 Task: Create a task  Implement a new cloud-based business intelligence system for a company , assign it to team member softage.2@softage.net in the project AutoDesk and update the status of the task to  Off Track , set the priority of the task to Medium
Action: Mouse moved to (955, 492)
Screenshot: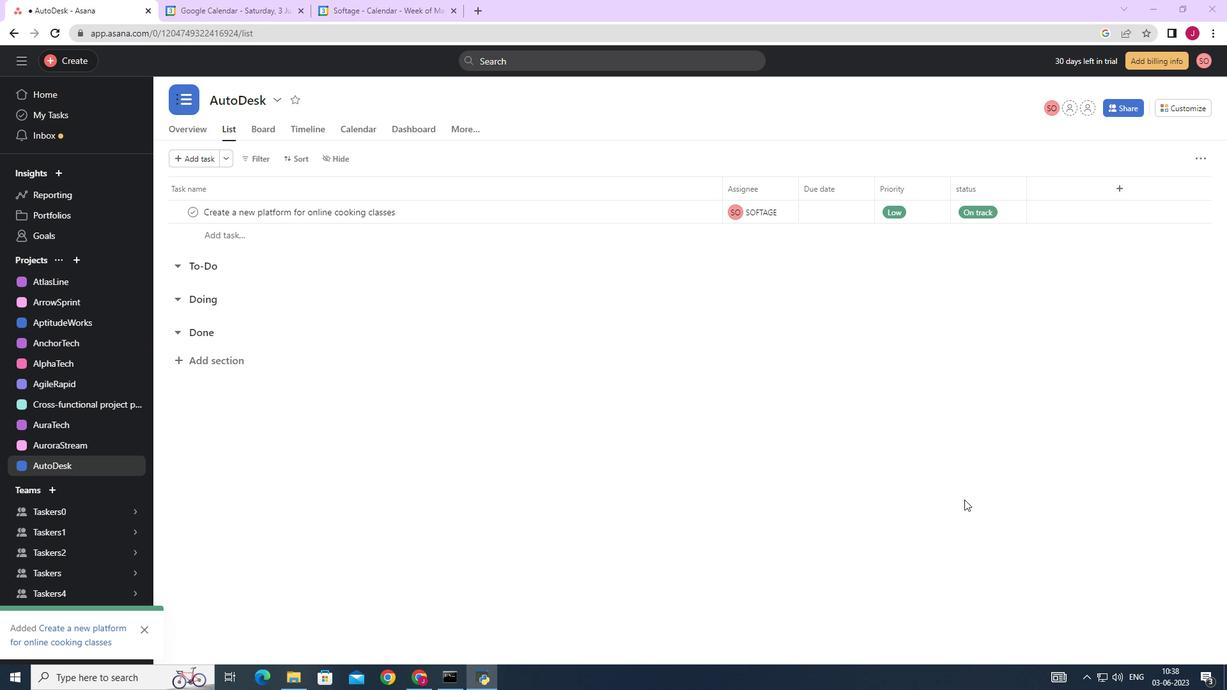 
Action: Mouse scrolled (955, 493) with delta (0, 0)
Screenshot: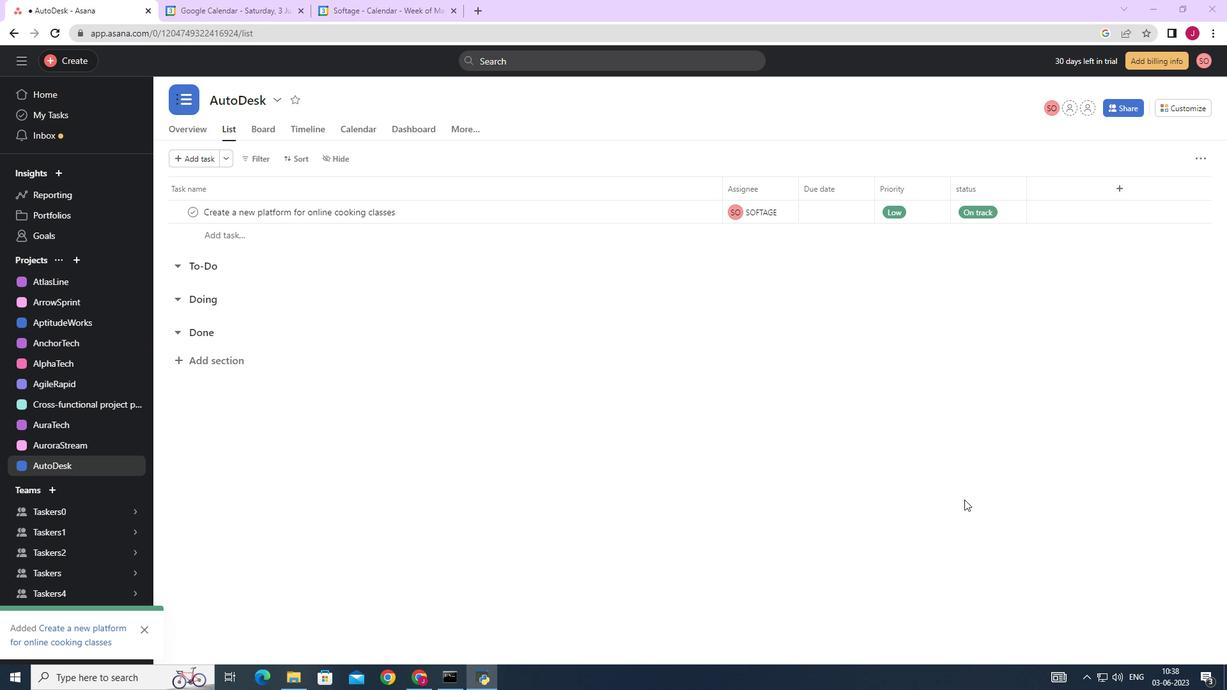 
Action: Mouse moved to (79, 61)
Screenshot: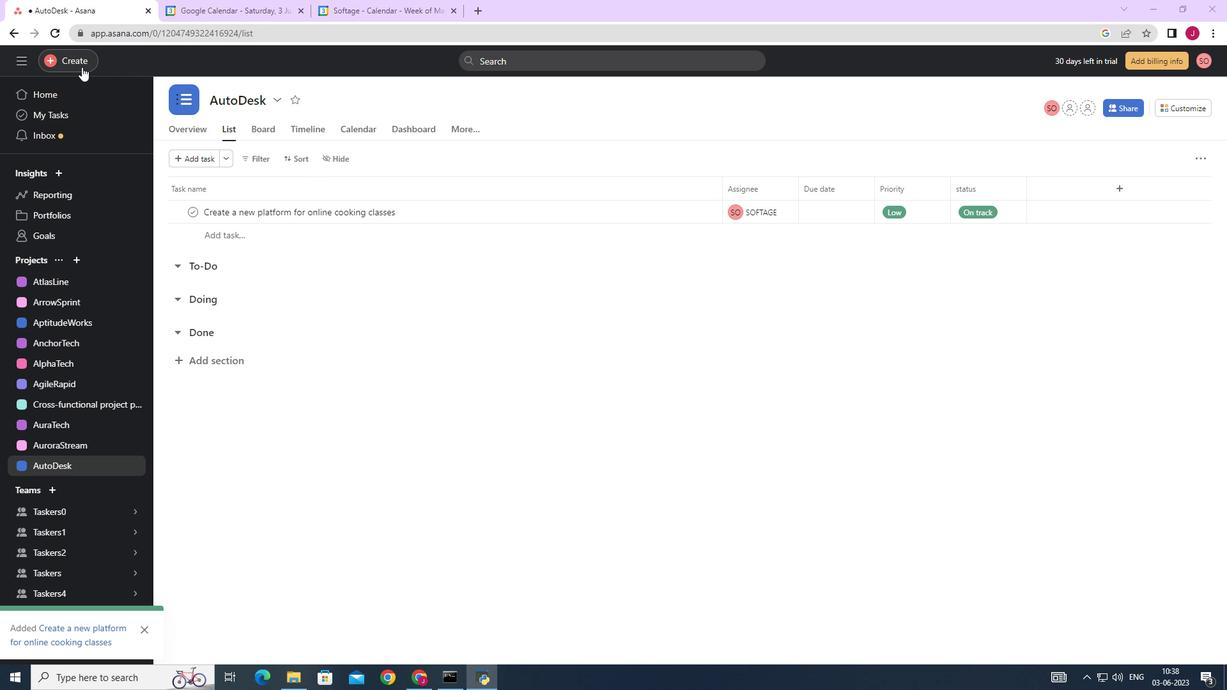 
Action: Mouse pressed left at (79, 61)
Screenshot: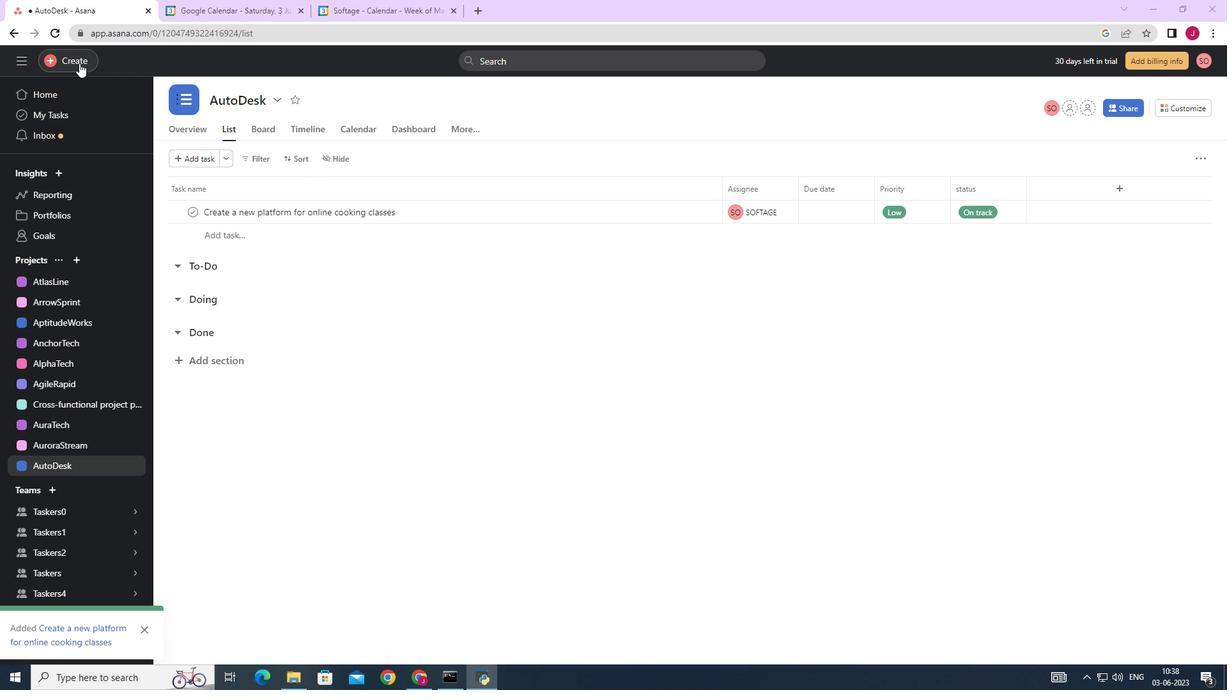 
Action: Mouse moved to (142, 63)
Screenshot: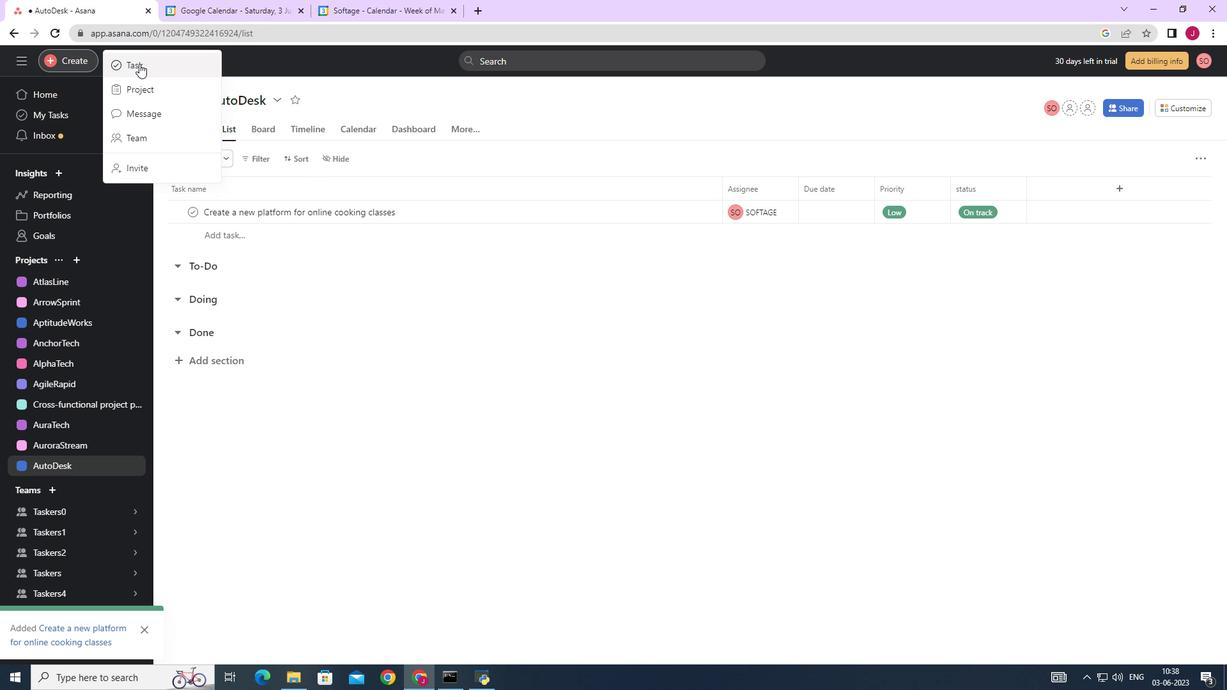 
Action: Mouse pressed left at (142, 63)
Screenshot: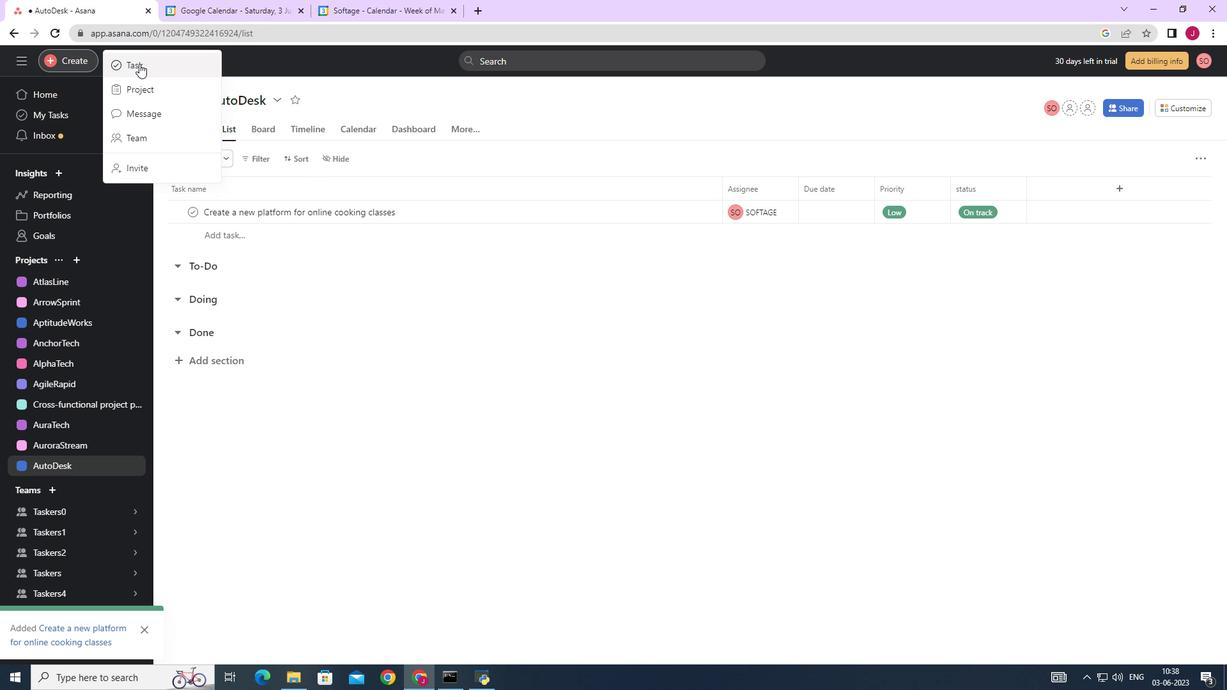
Action: Mouse moved to (975, 419)
Screenshot: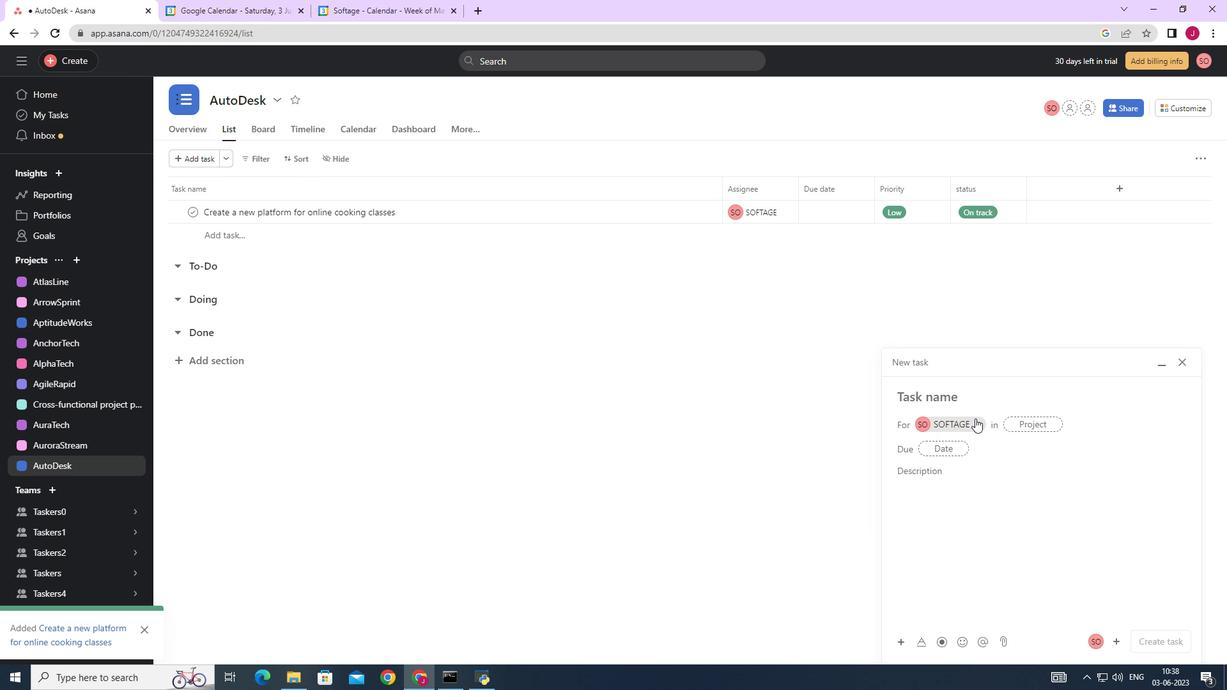 
Action: Mouse pressed left at (975, 419)
Screenshot: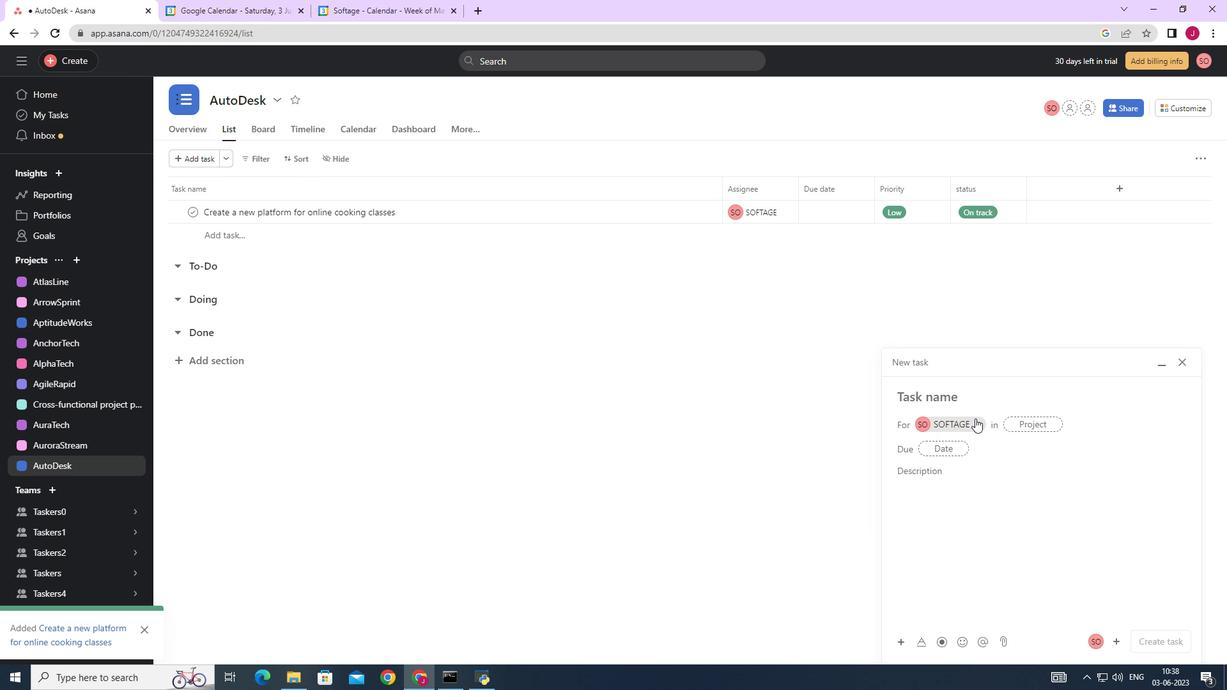
Action: Mouse moved to (934, 402)
Screenshot: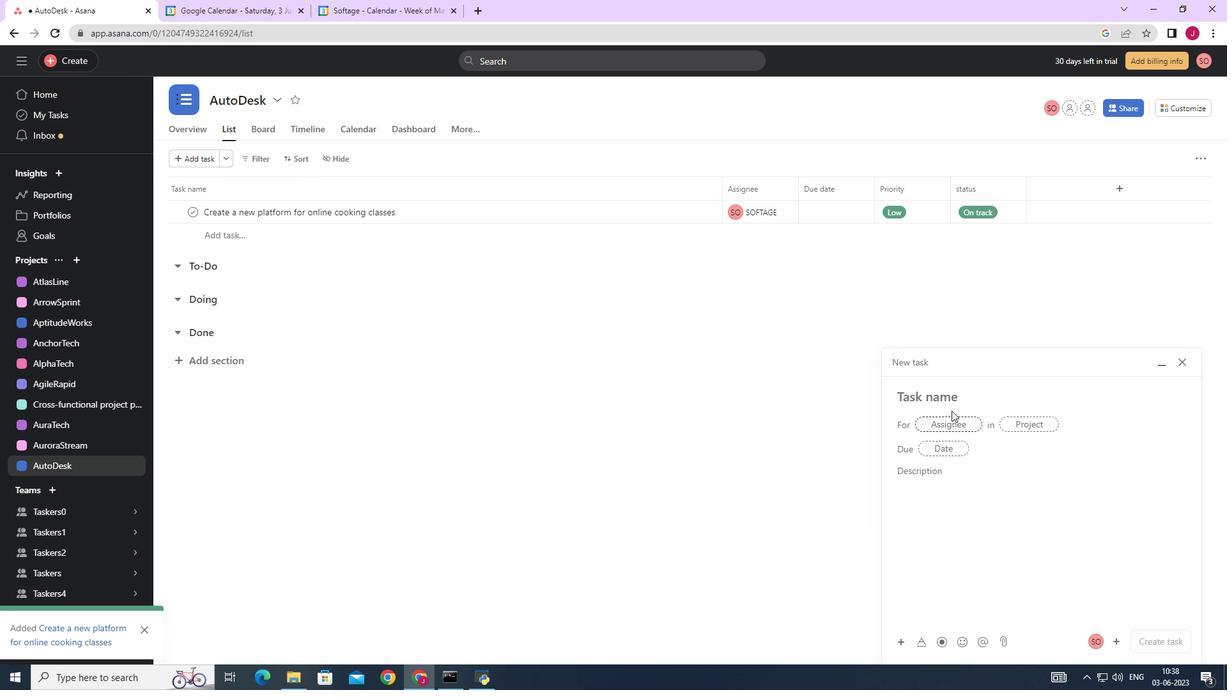 
Action: Mouse pressed left at (934, 402)
Screenshot: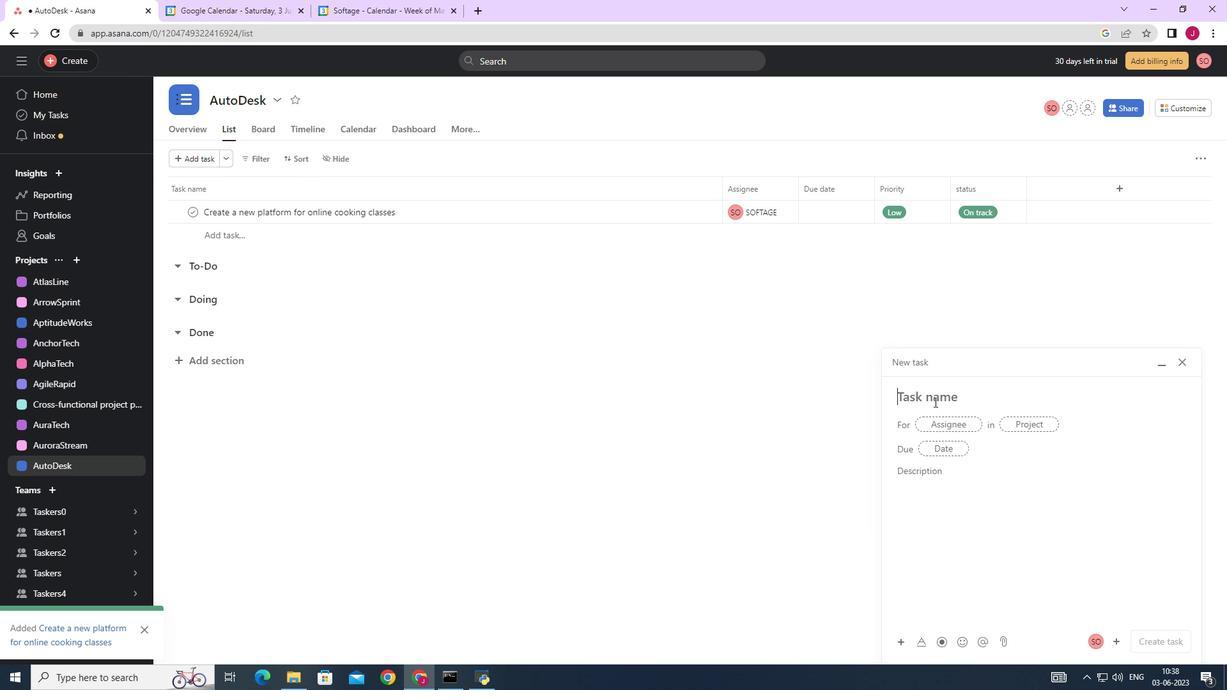 
Action: Key pressed <Key.caps_lock>I<Key.caps_lock>mplement<Key.space>a<Key.space>neq<Key.backspace>w<Key.space>cloud-based<Key.space>business<Key.space>o<Key.backspace>intelligence<Key.space>system<Key.space>for<Key.space>a<Key.space>company<Key.space>
Screenshot: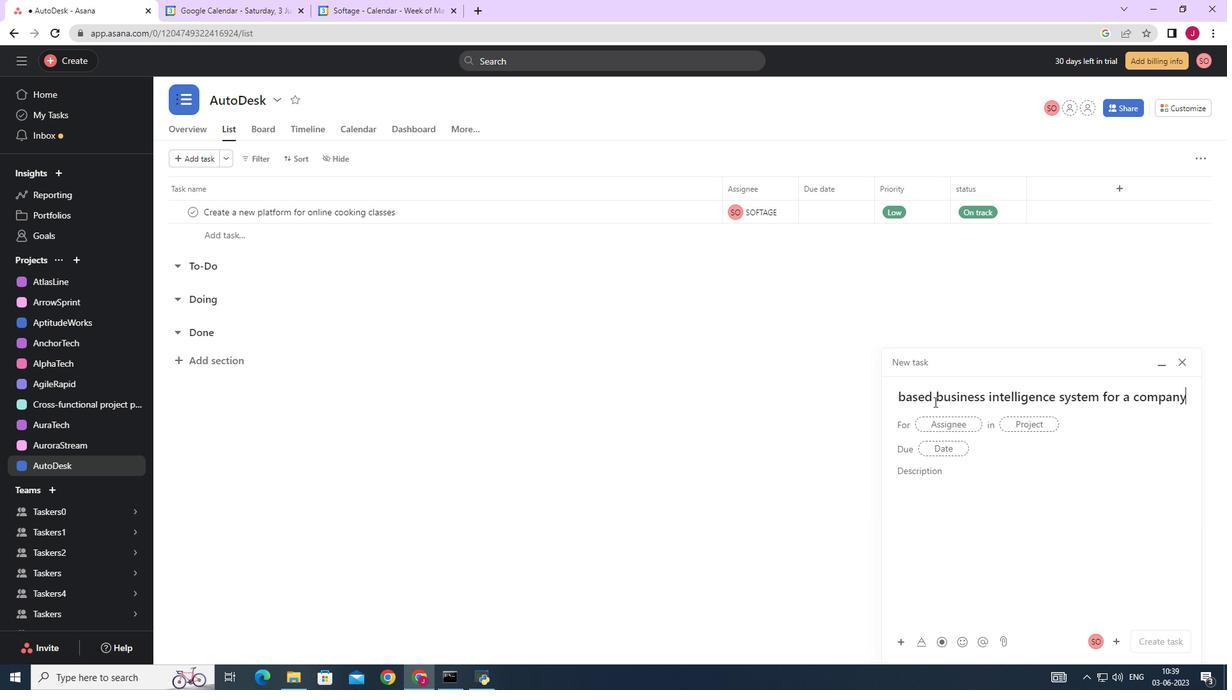 
Action: Mouse moved to (957, 420)
Screenshot: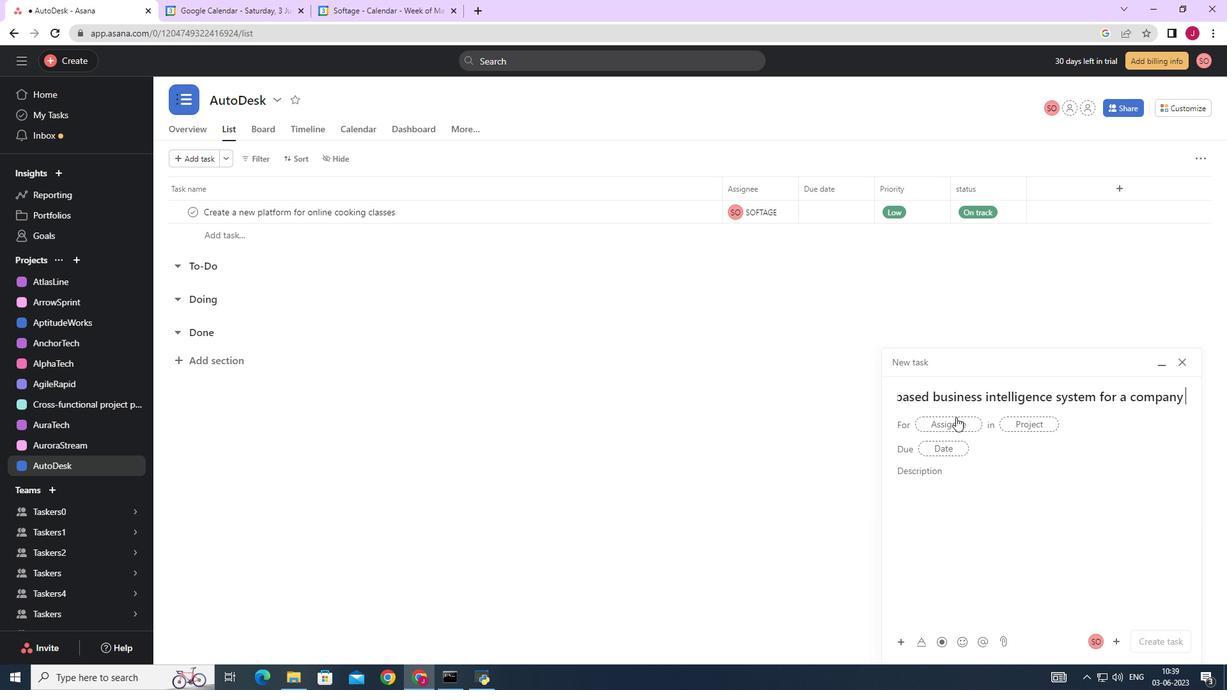 
Action: Mouse pressed left at (957, 420)
Screenshot: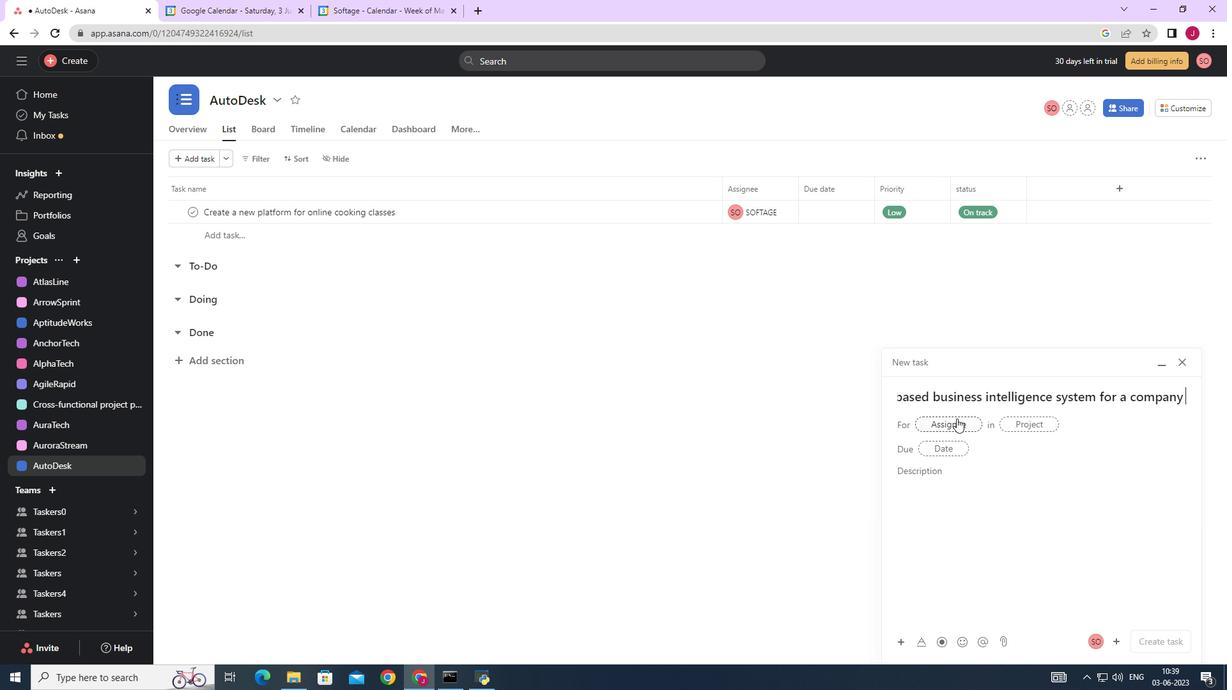 
Action: Mouse moved to (958, 421)
Screenshot: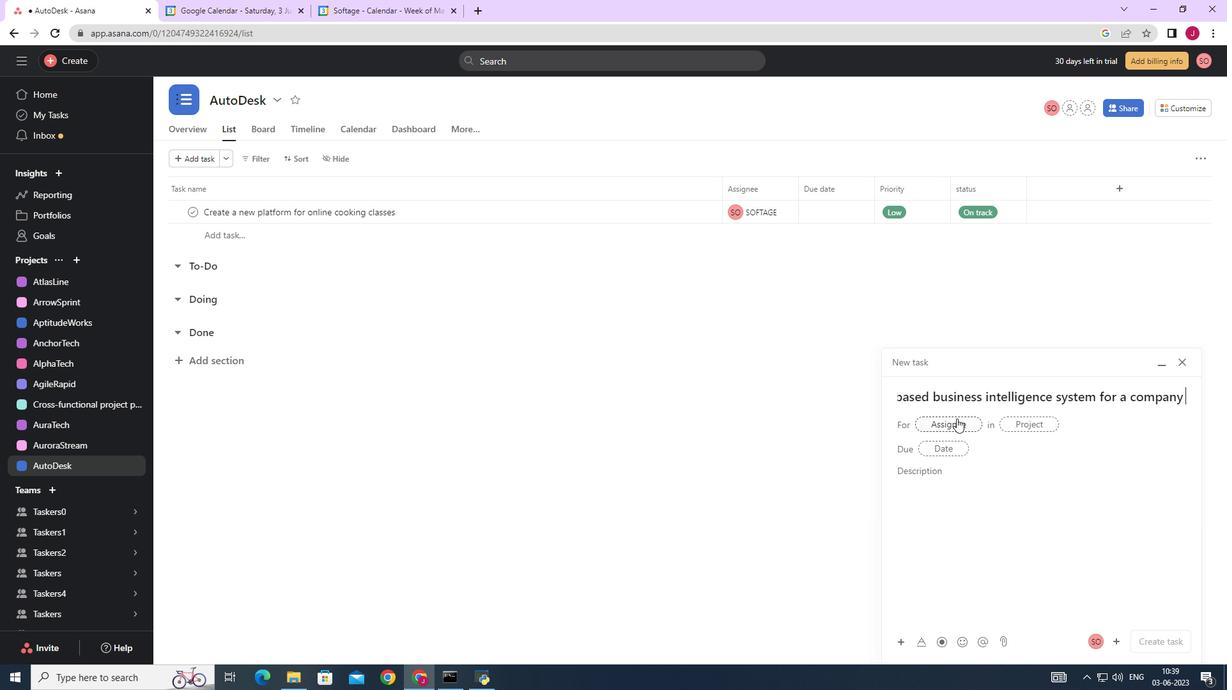 
Action: Key pressed siftage.2
Screenshot: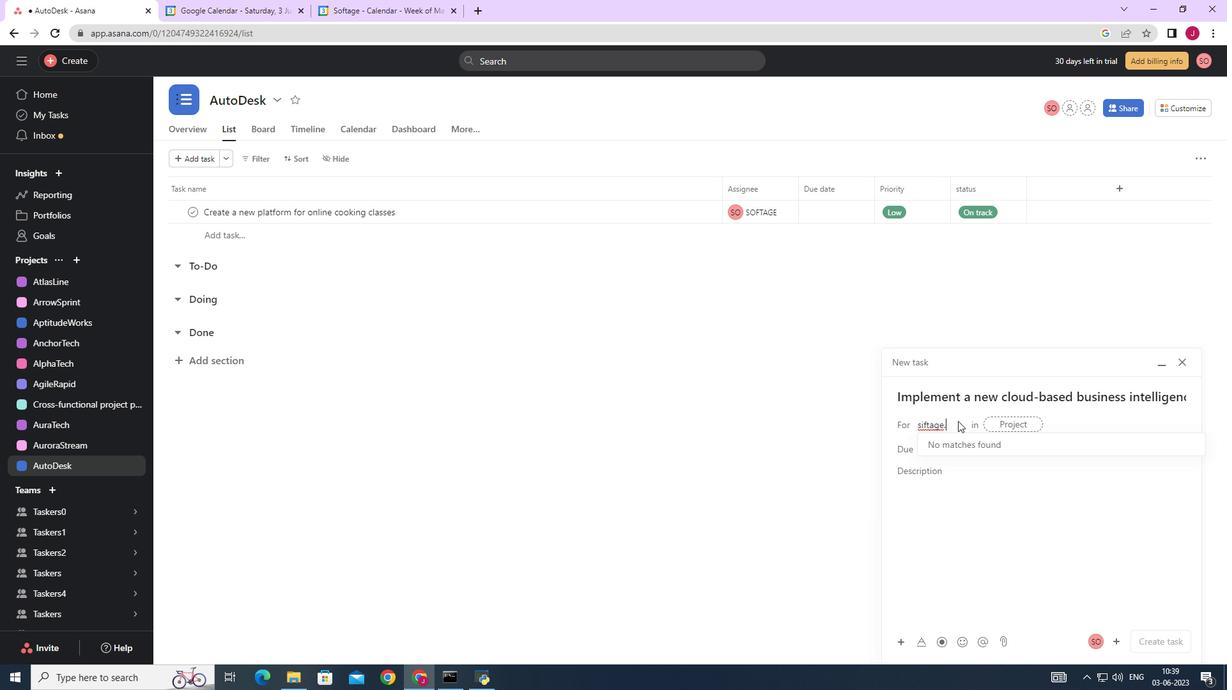 
Action: Mouse moved to (947, 419)
Screenshot: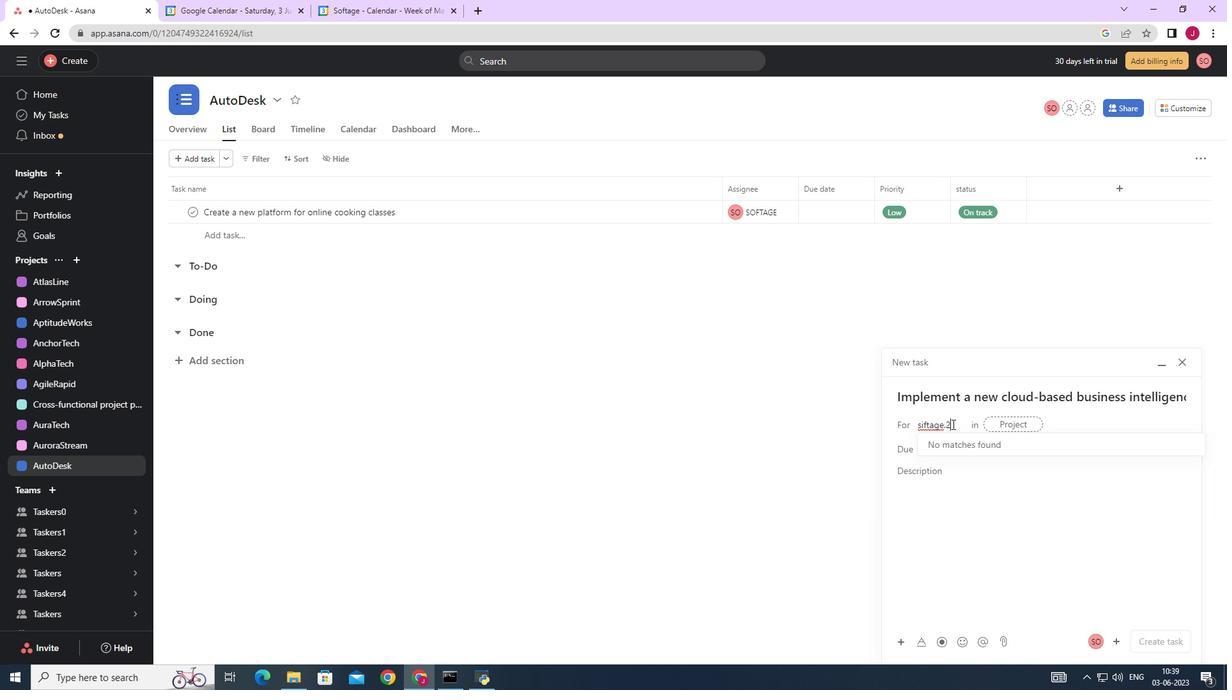
Action: Key pressed <Key.backspace><Key.backspace><Key.backspace><Key.backspace><Key.backspace><Key.backspace><Key.backspace><Key.backspace>oftage.2
Screenshot: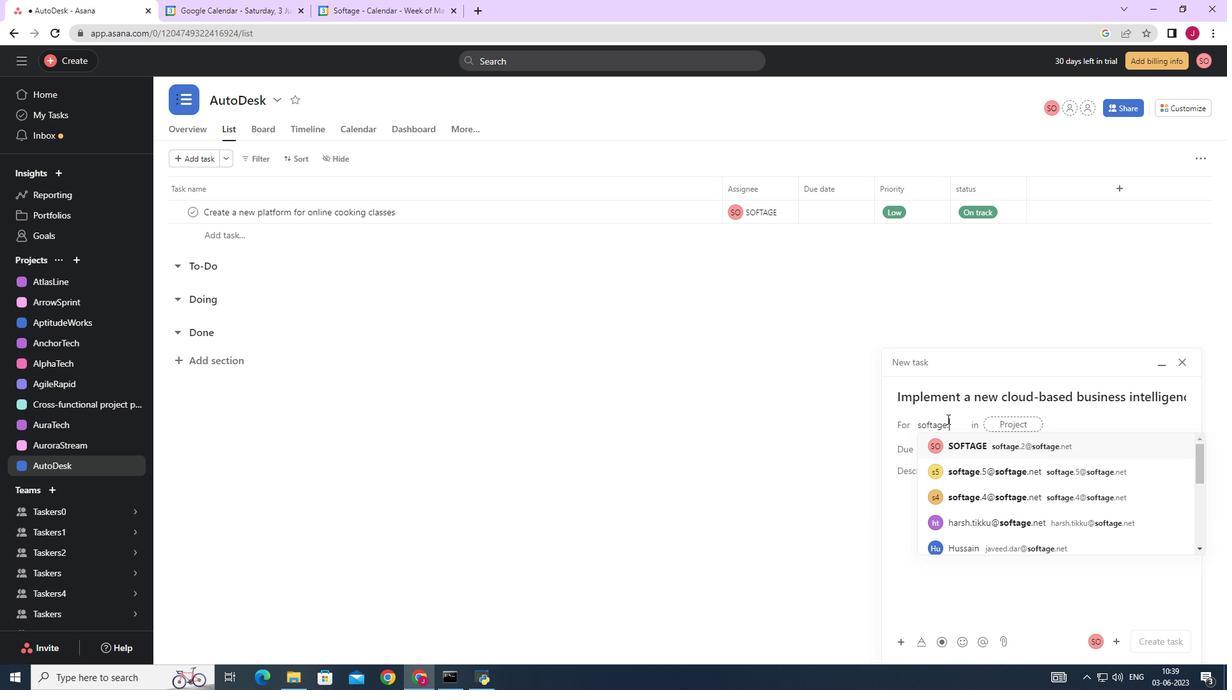
Action: Mouse moved to (1026, 450)
Screenshot: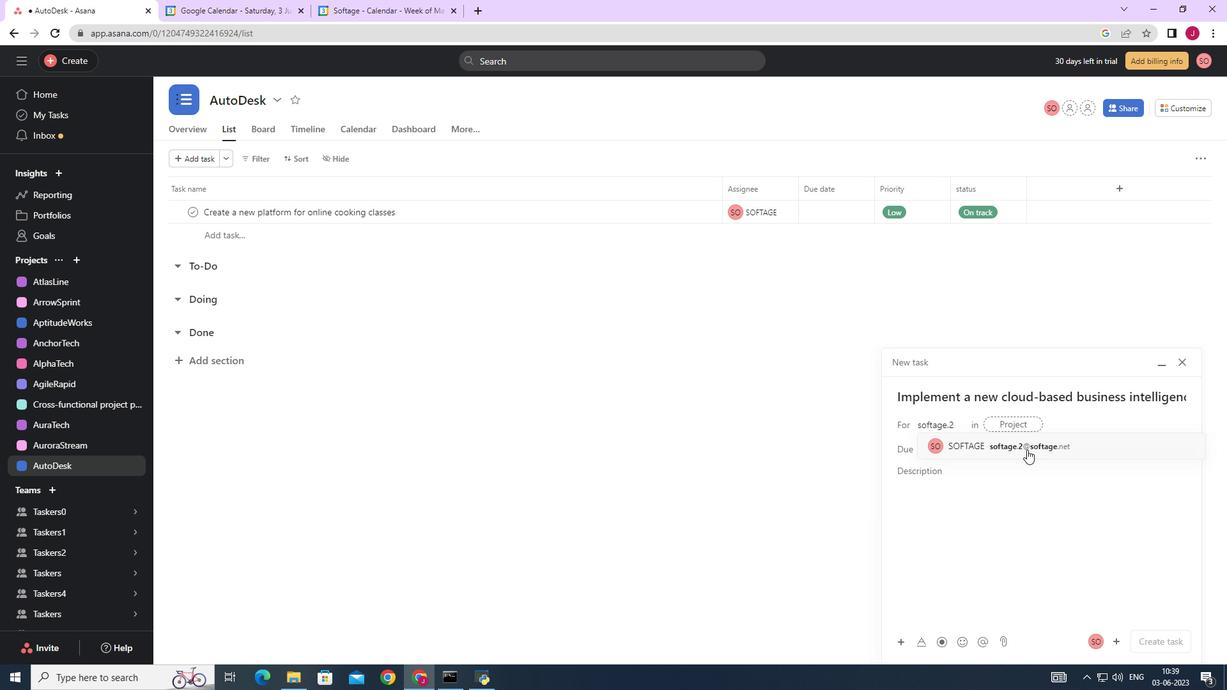
Action: Mouse pressed left at (1026, 450)
Screenshot: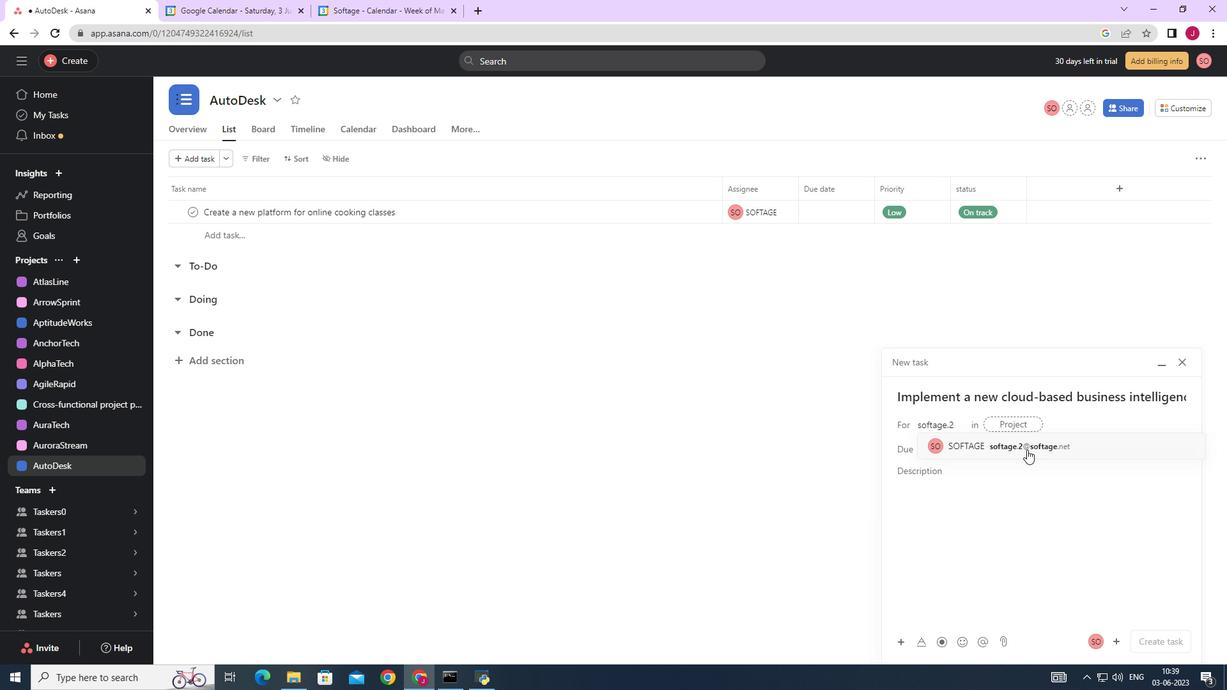 
Action: Mouse moved to (1110, 422)
Screenshot: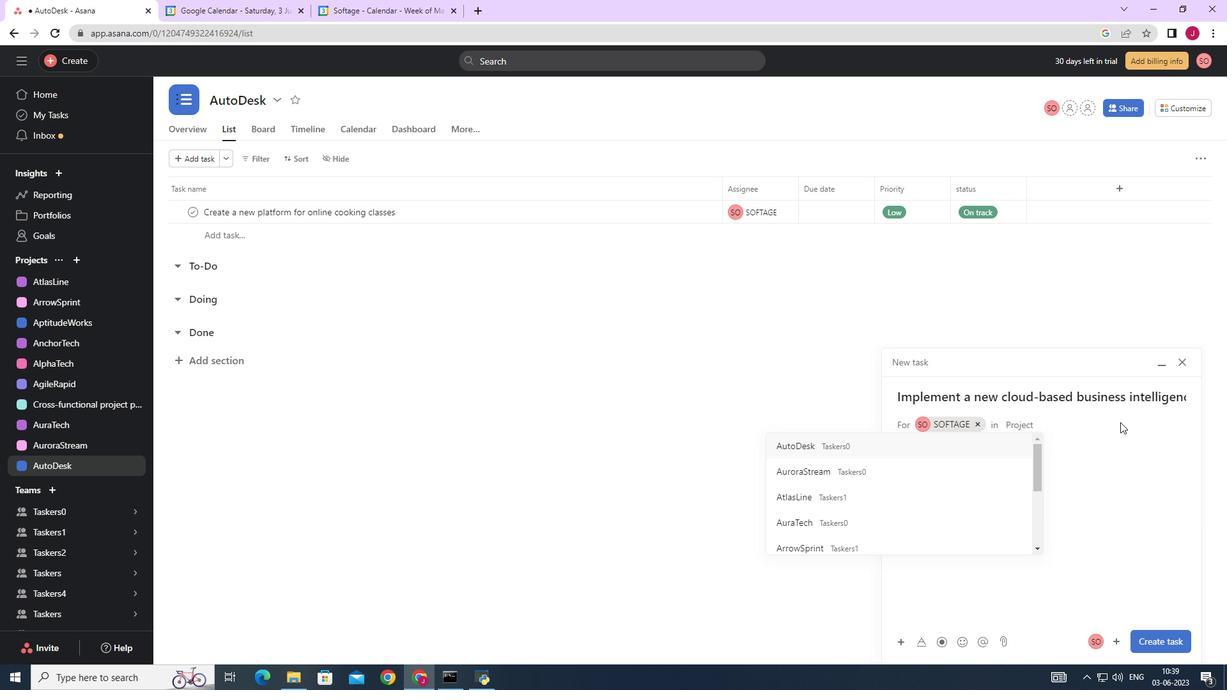 
Action: Mouse pressed left at (1110, 422)
Screenshot: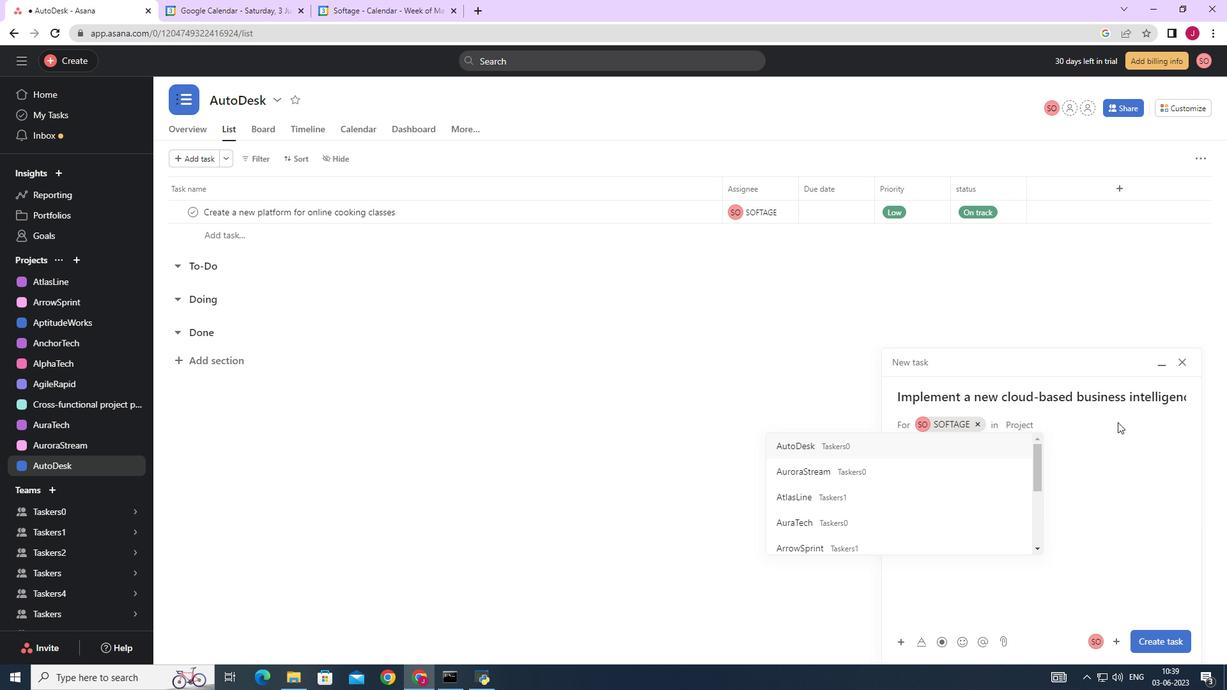 
Action: Mouse moved to (1039, 424)
Screenshot: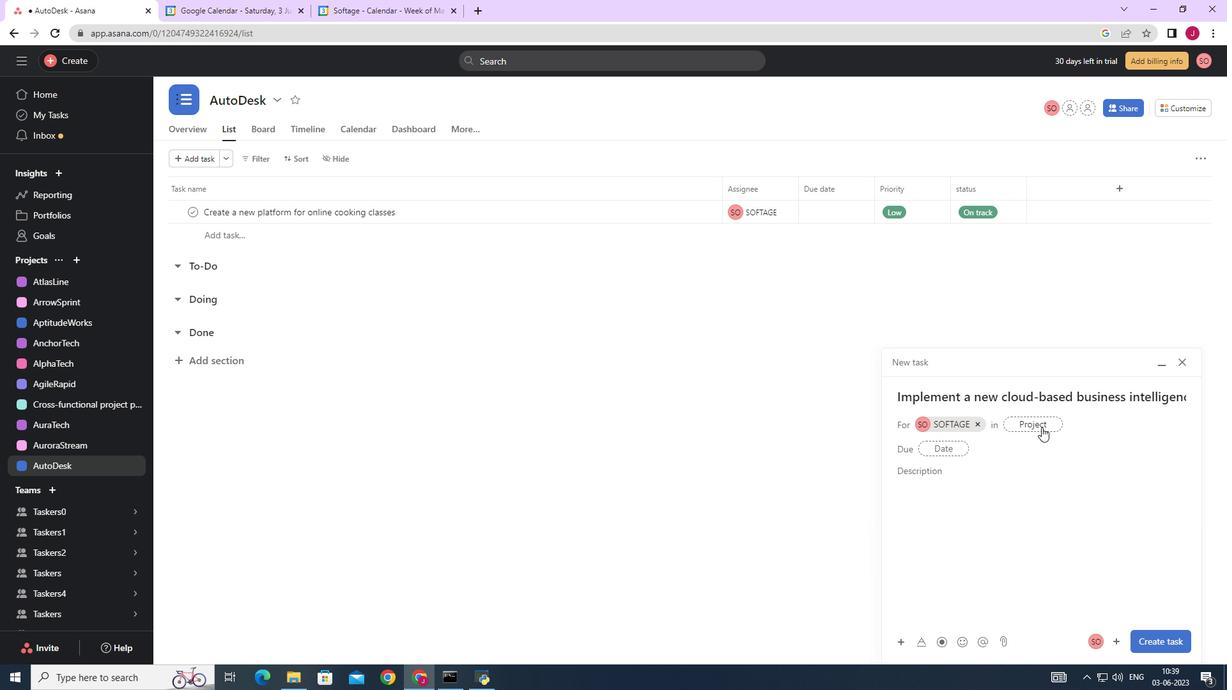 
Action: Mouse pressed left at (1039, 424)
Screenshot: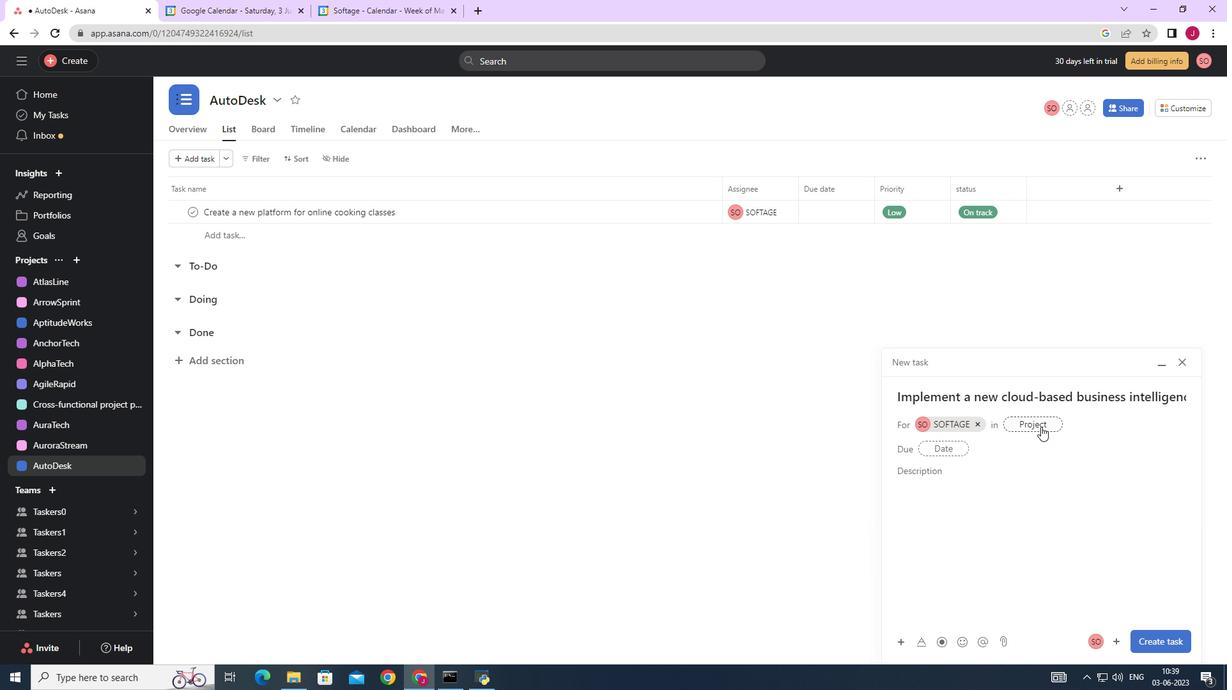 
Action: Mouse moved to (847, 446)
Screenshot: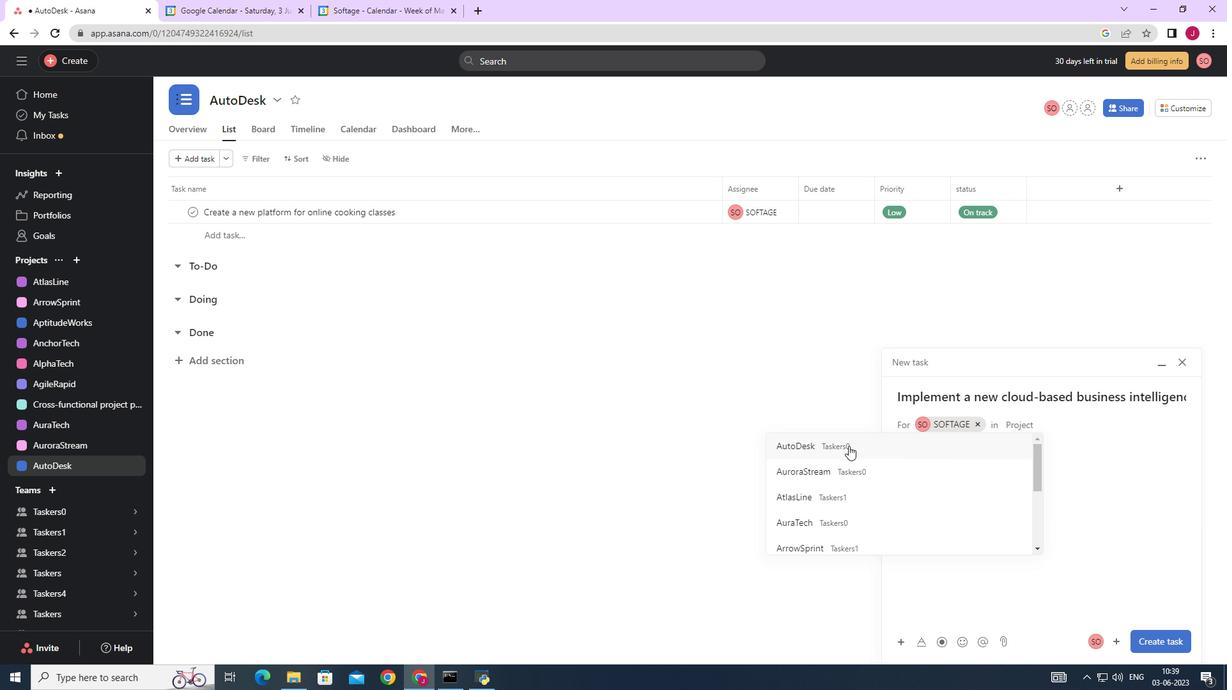 
Action: Mouse pressed left at (847, 446)
Screenshot: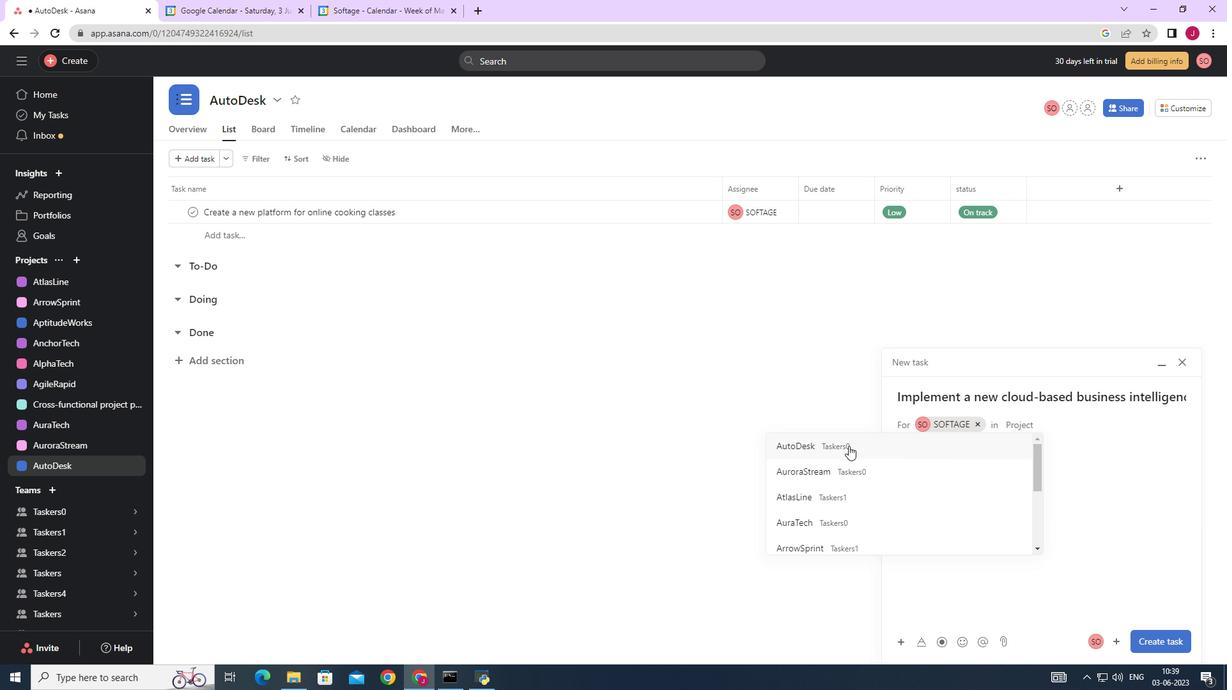 
Action: Mouse moved to (964, 475)
Screenshot: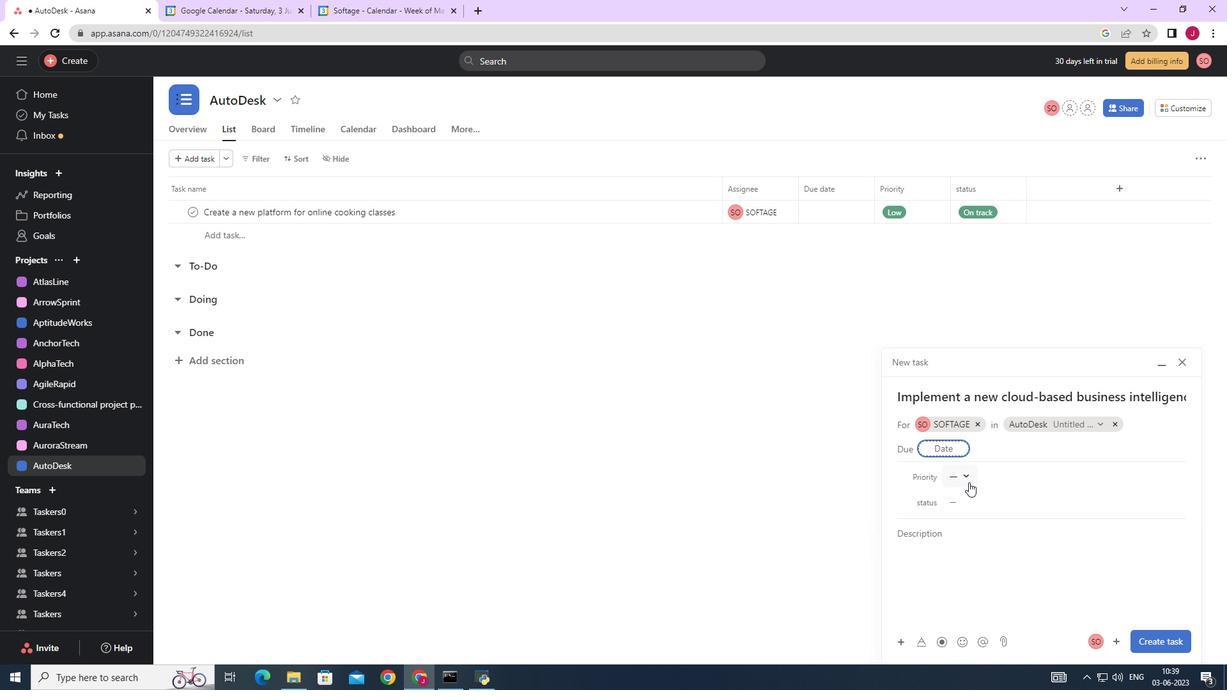 
Action: Mouse pressed left at (964, 475)
Screenshot: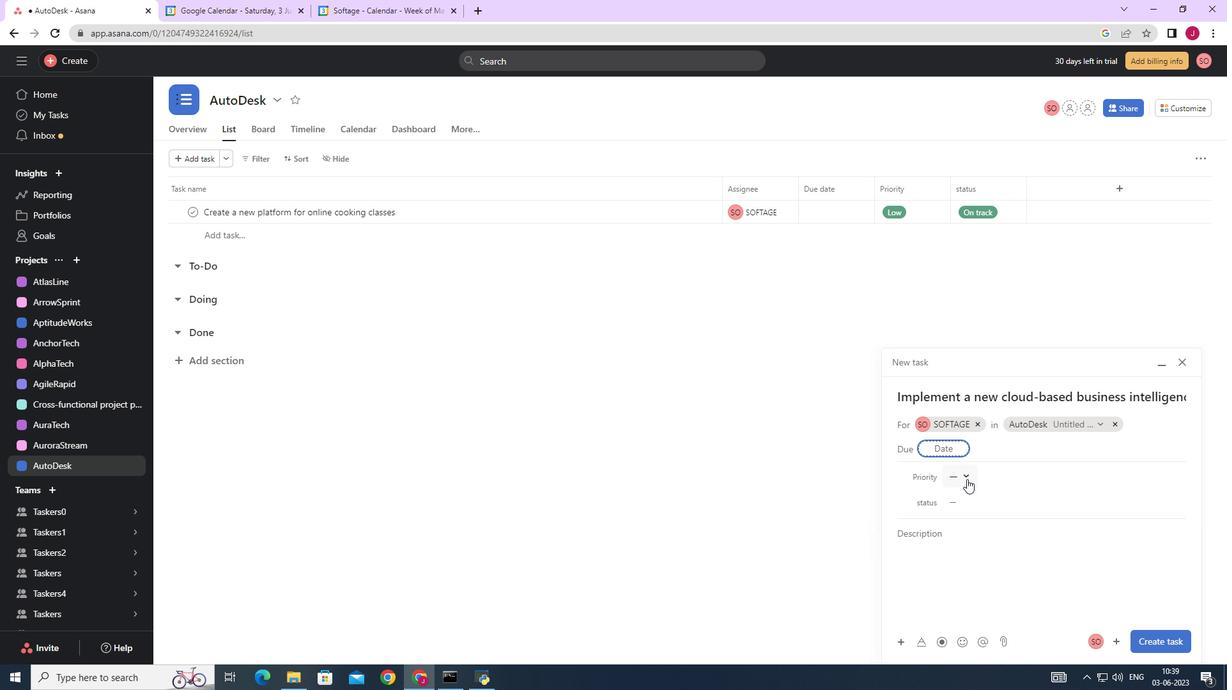 
Action: Mouse moved to (979, 542)
Screenshot: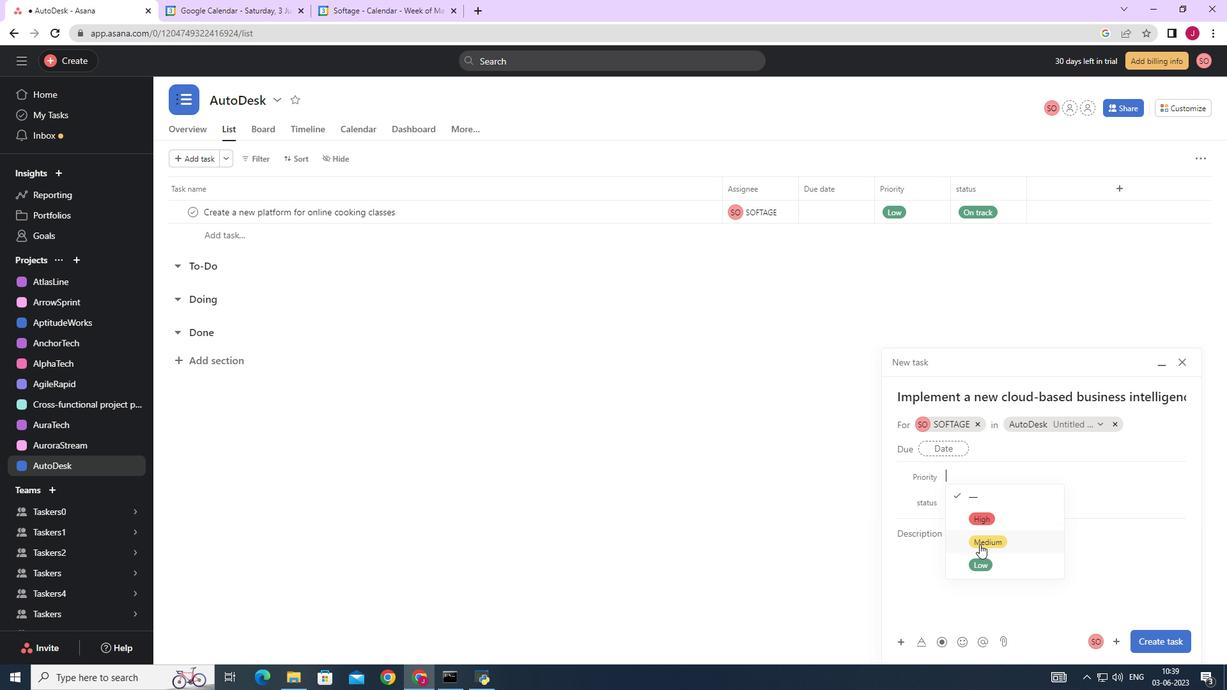 
Action: Mouse pressed left at (979, 542)
Screenshot: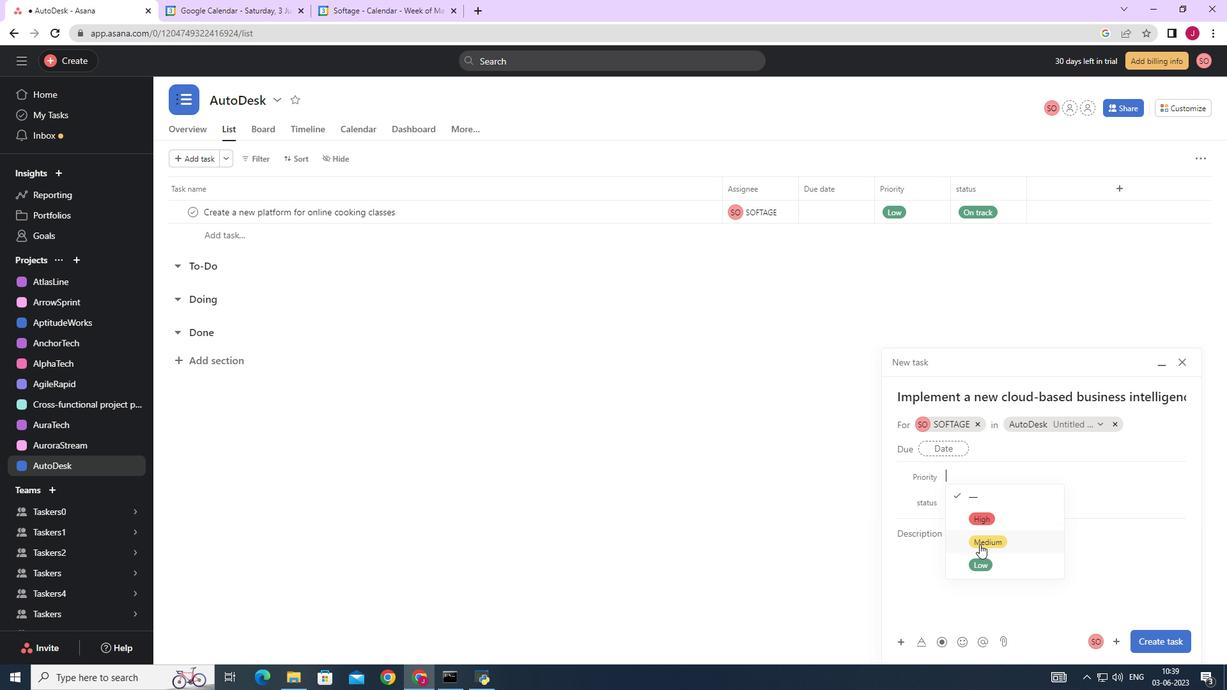 
Action: Mouse moved to (966, 496)
Screenshot: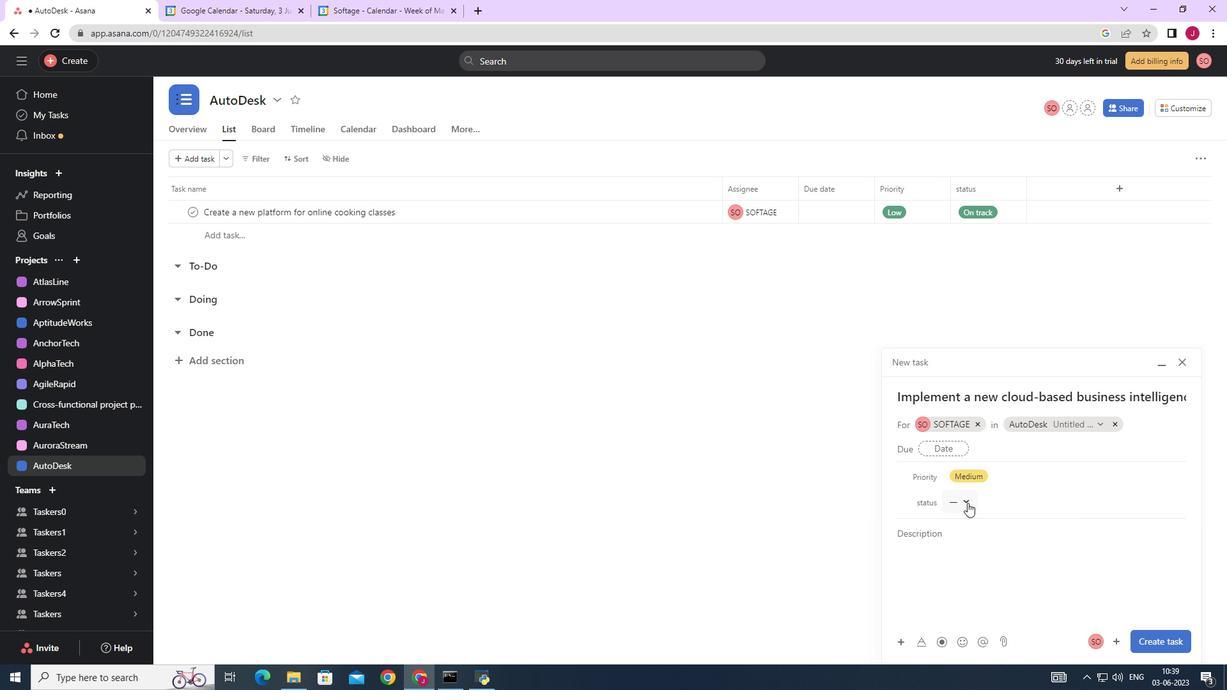 
Action: Mouse pressed left at (966, 496)
Screenshot: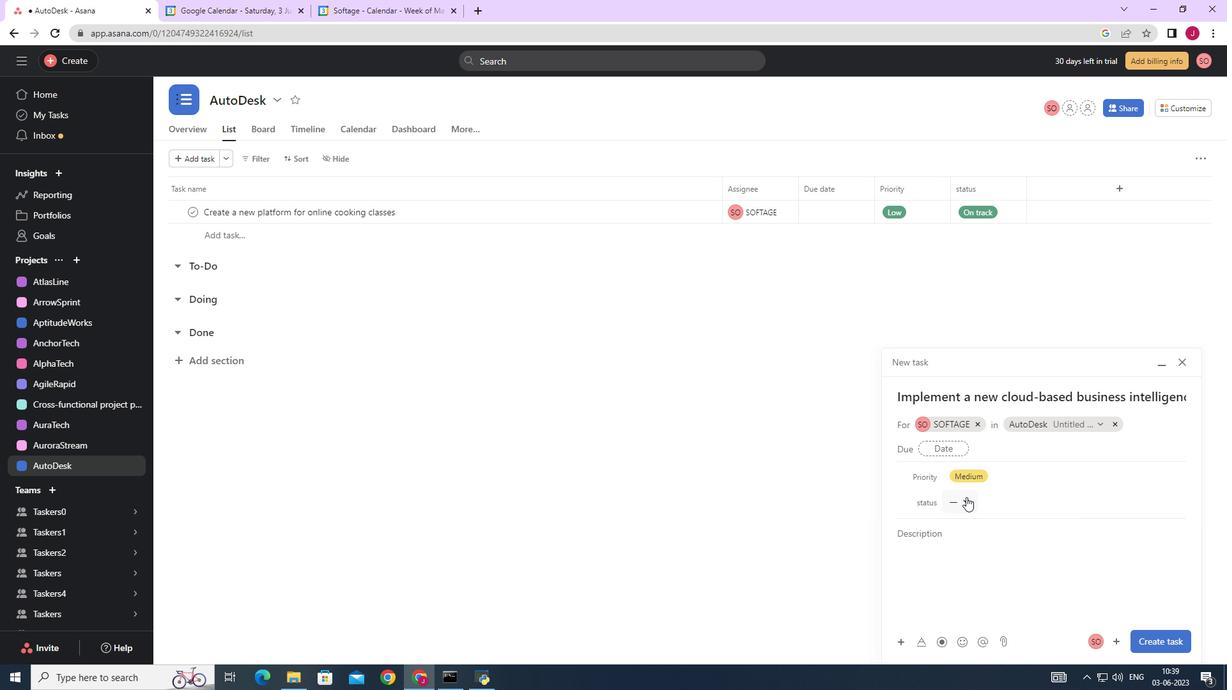 
Action: Mouse moved to (989, 567)
Screenshot: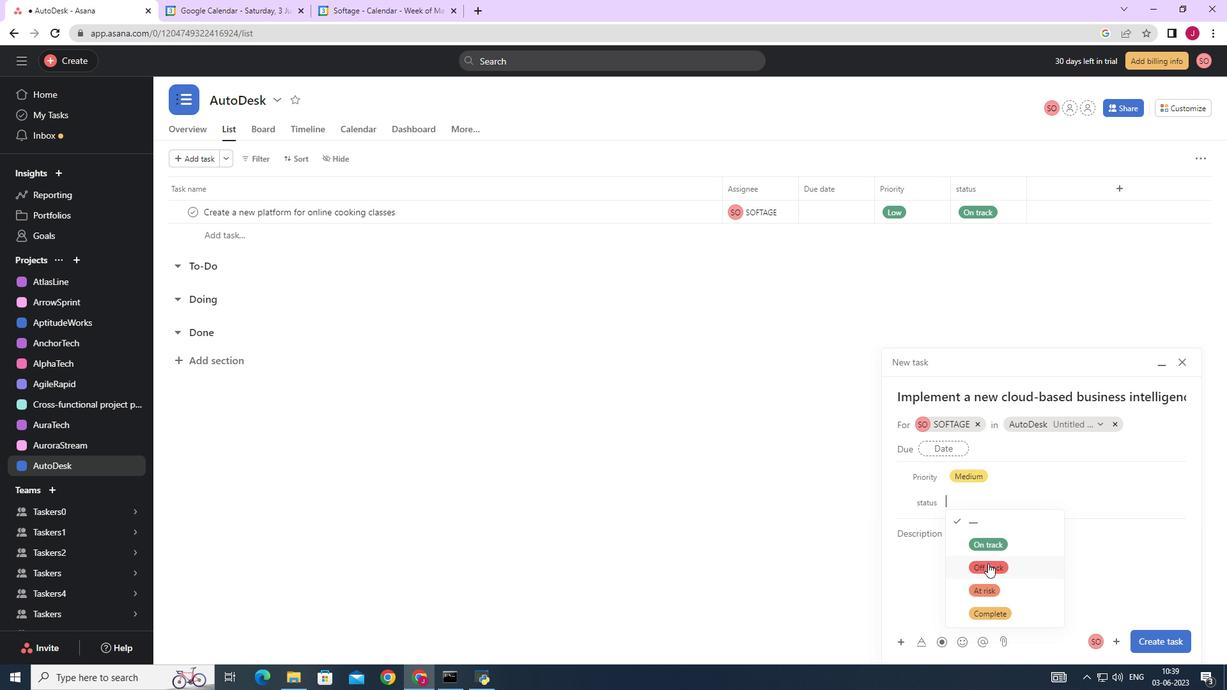 
Action: Mouse pressed left at (989, 567)
Screenshot: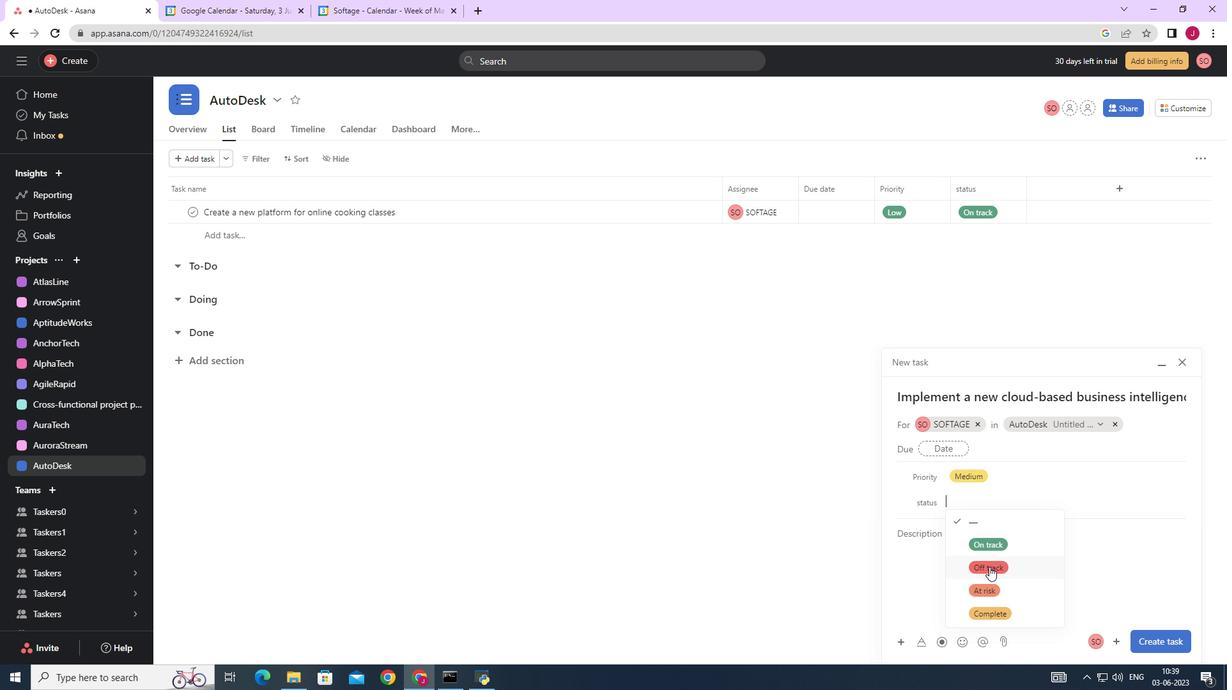 
Action: Mouse moved to (1165, 637)
Screenshot: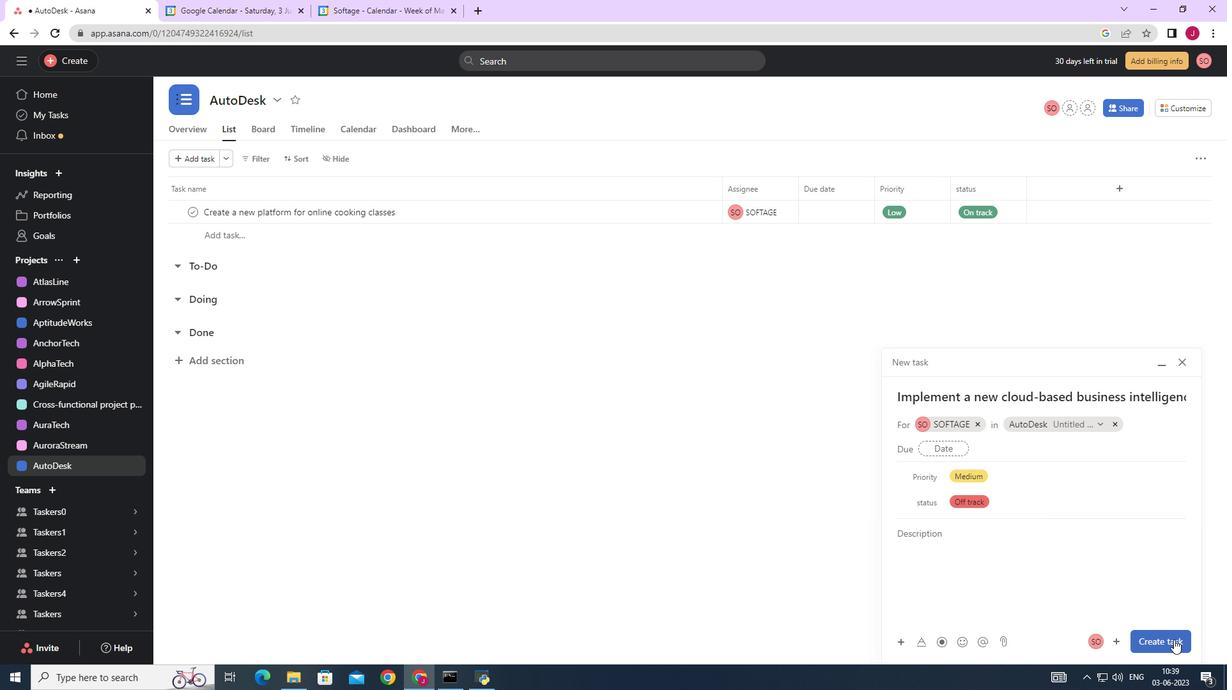 
Action: Mouse pressed left at (1165, 637)
Screenshot: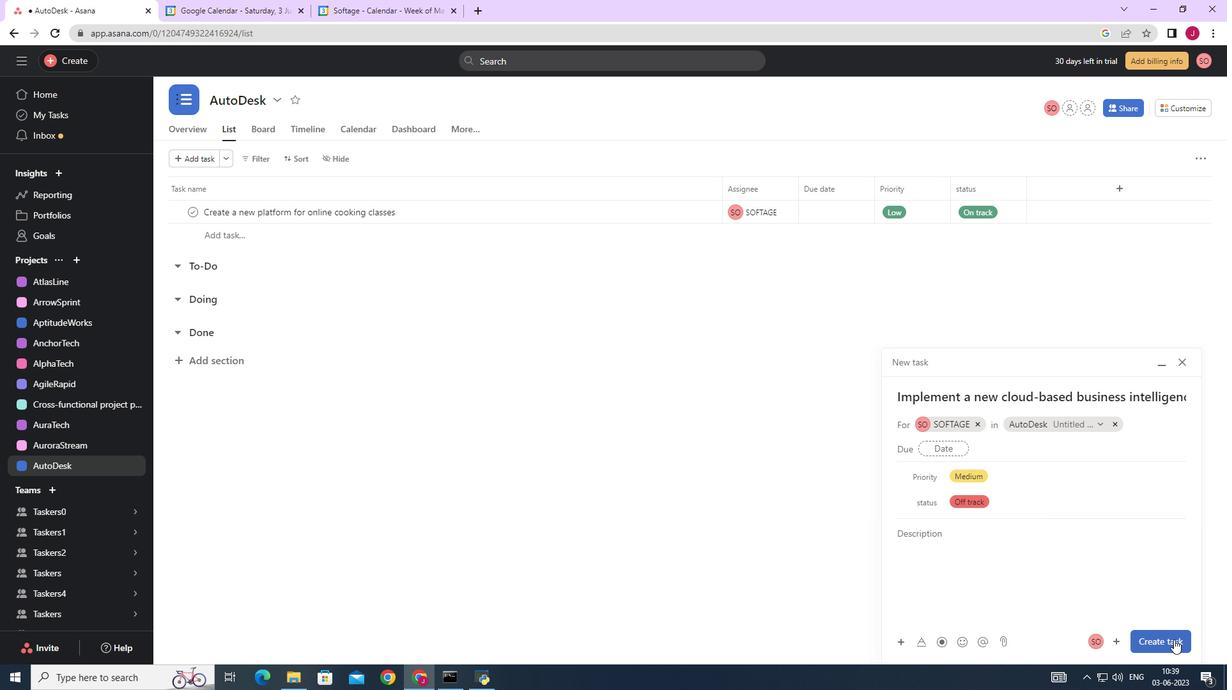 
Action: Mouse moved to (1047, 569)
Screenshot: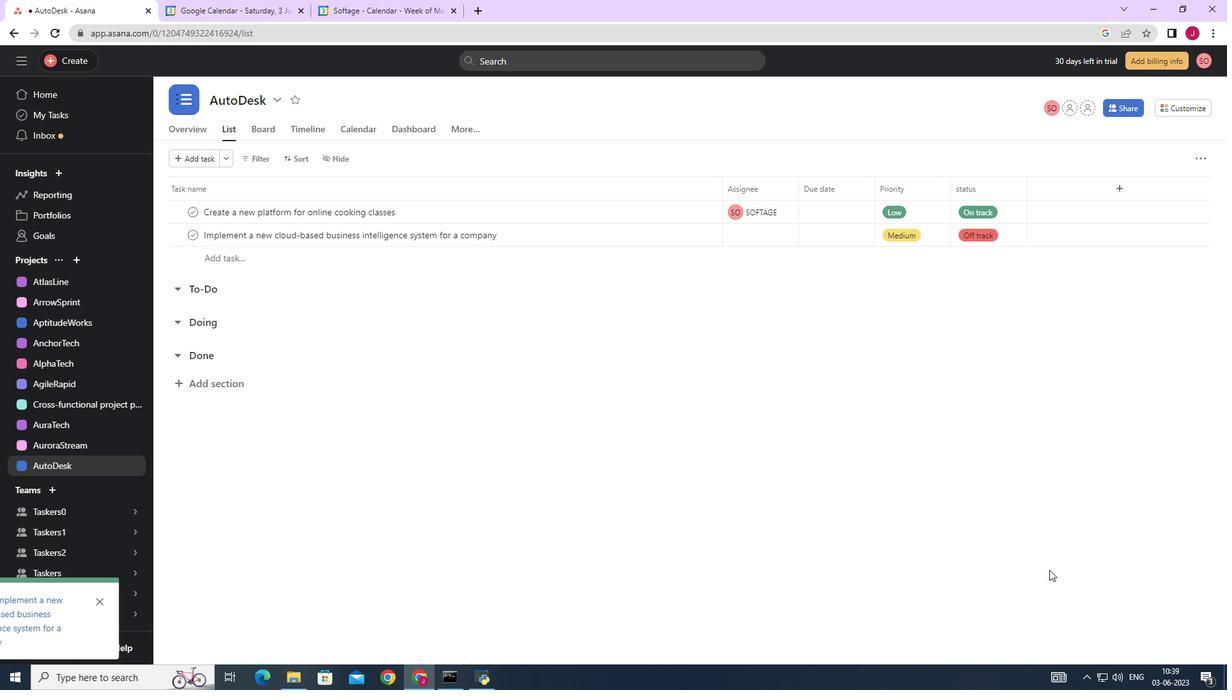 
